 Task: Move a spreadsheet to trash.
Action: Mouse moved to (468, 269)
Screenshot: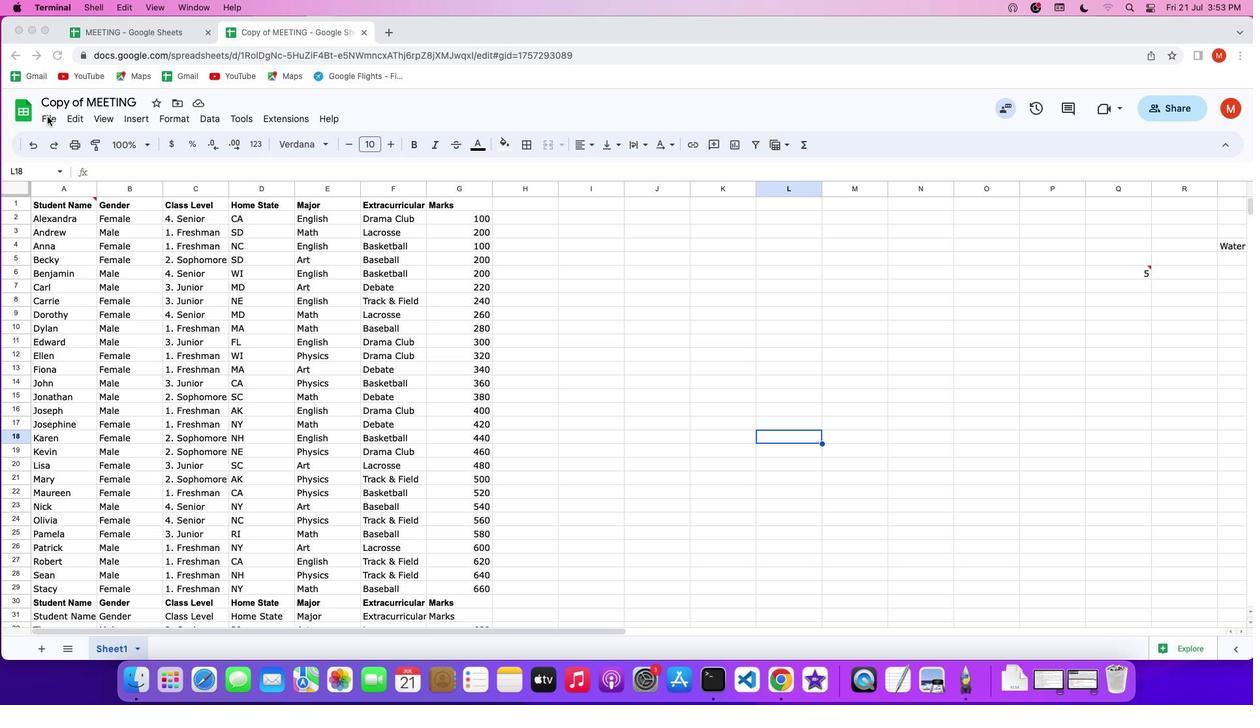
Action: Mouse pressed left at (468, 269)
Screenshot: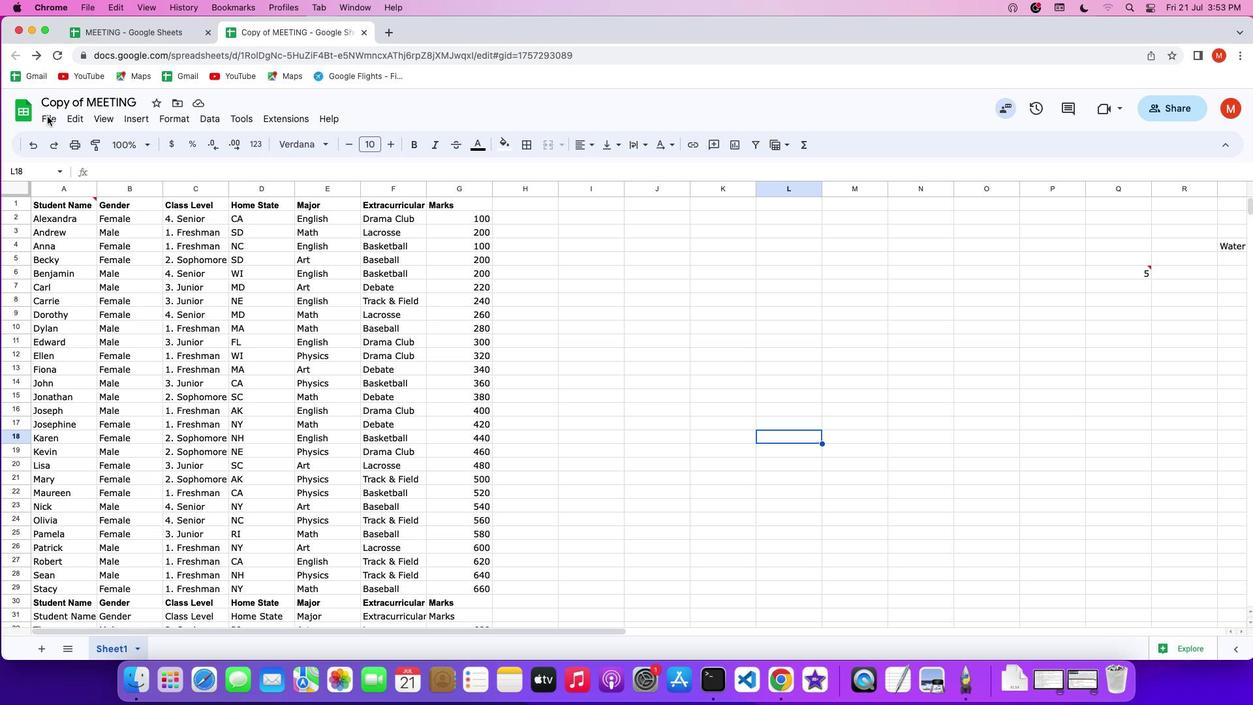 
Action: Mouse pressed left at (468, 269)
Screenshot: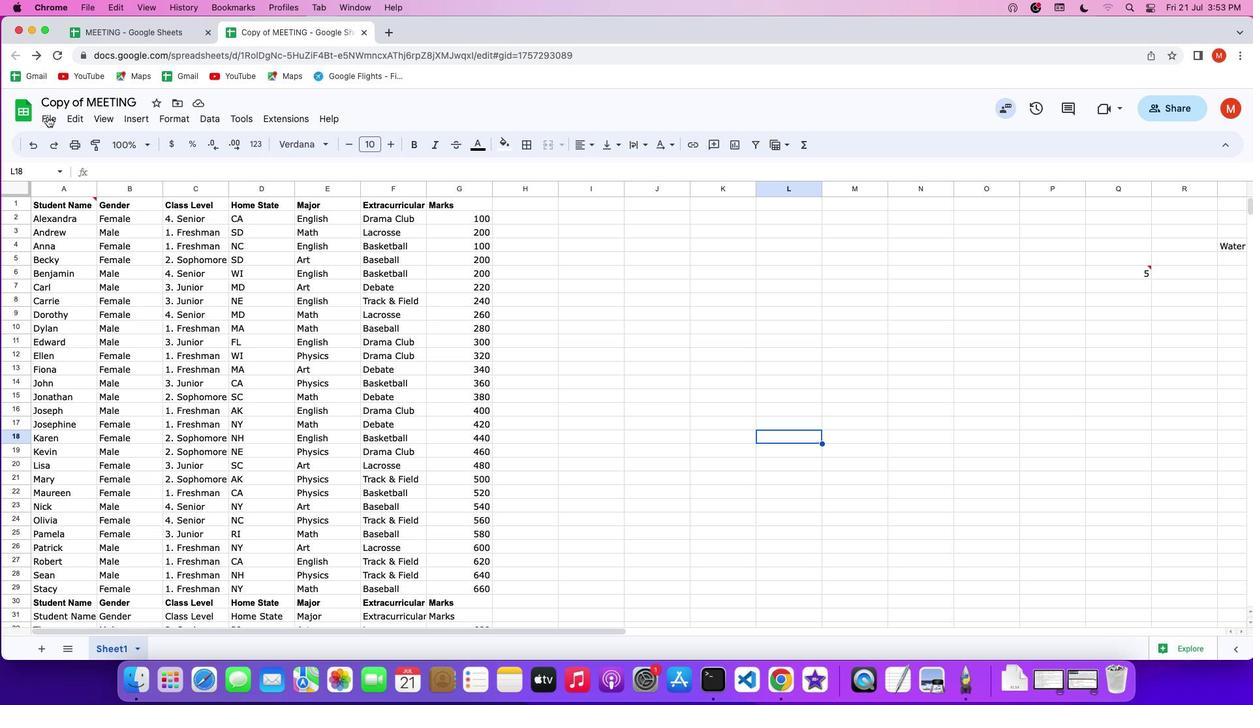
Action: Mouse moved to (473, 399)
Screenshot: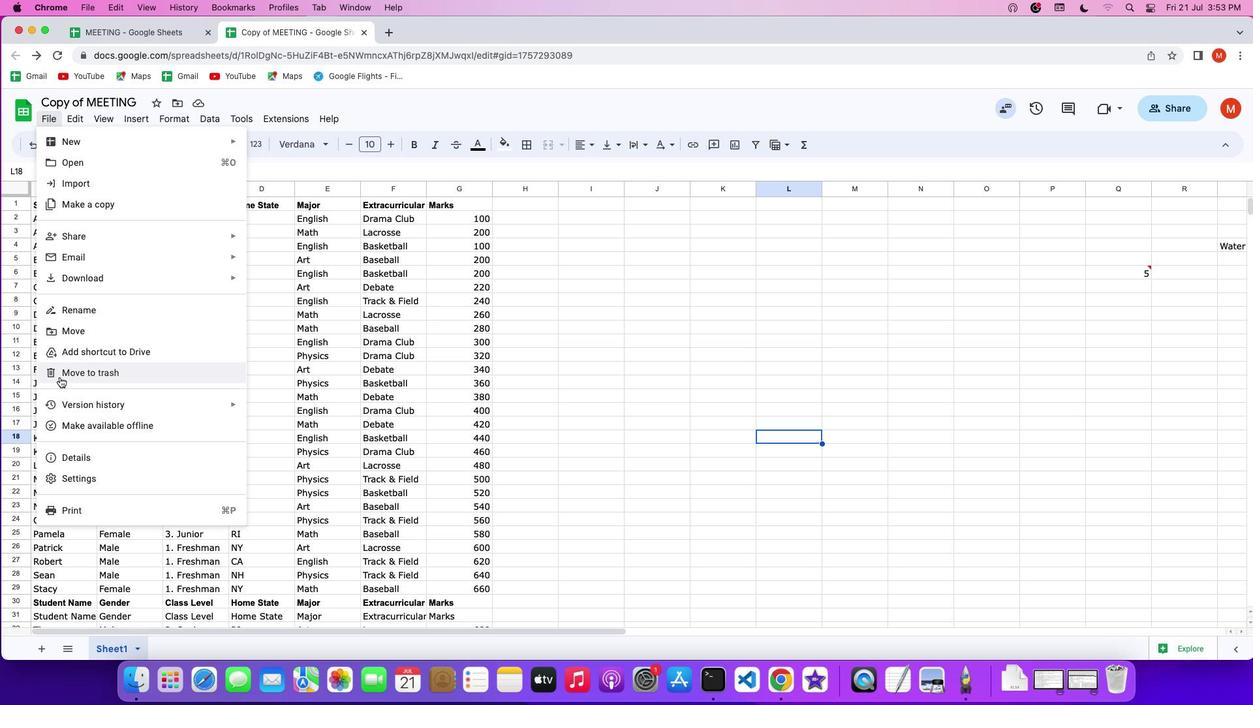 
Action: Mouse pressed left at (473, 399)
Screenshot: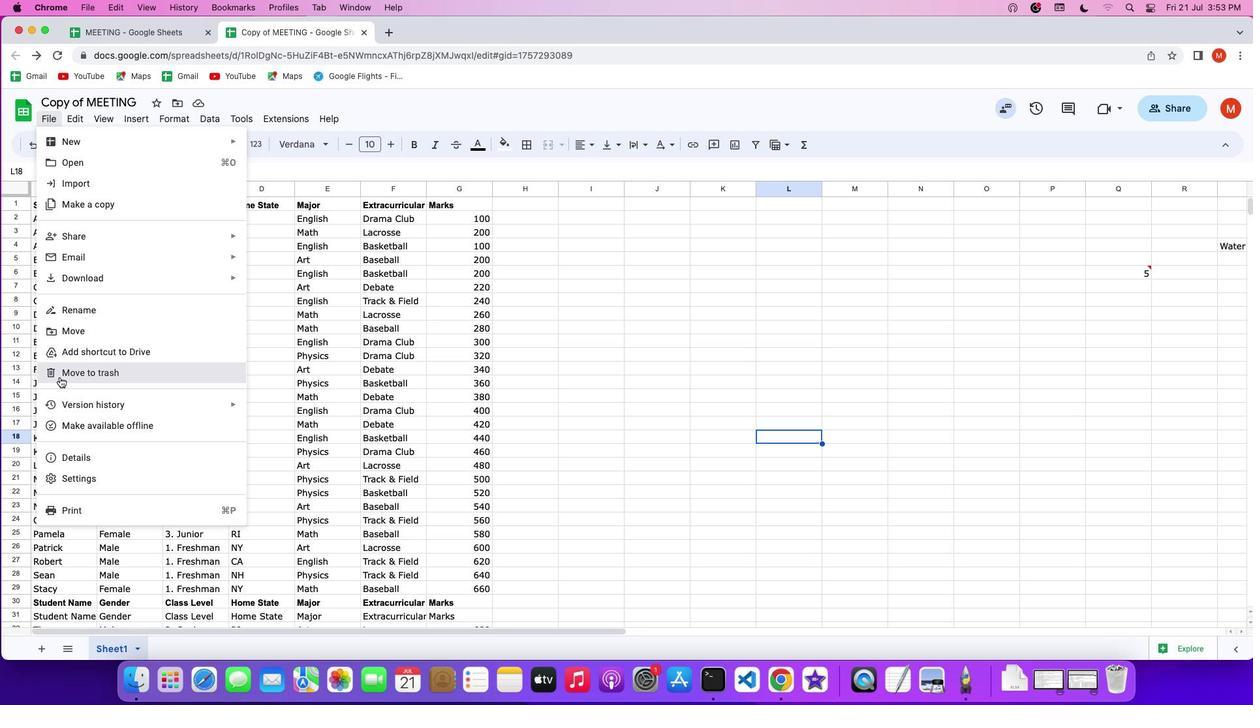 
Action: Mouse moved to (761, 424)
Screenshot: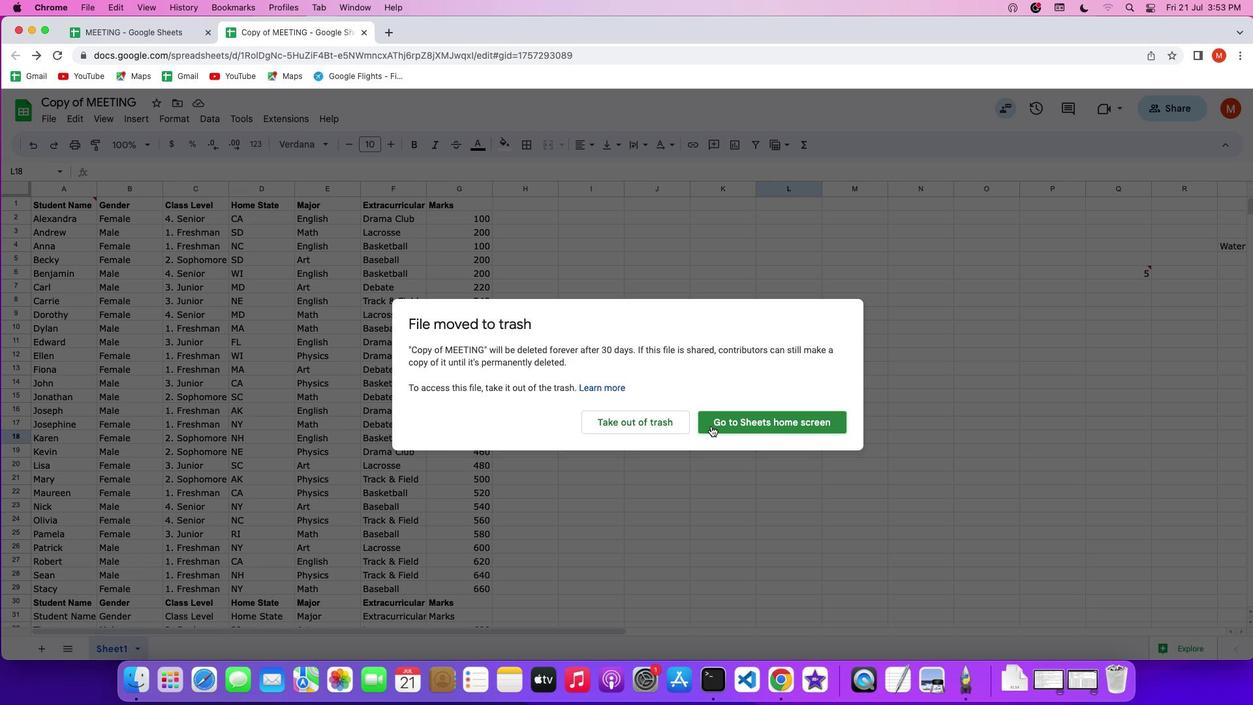 
Action: Mouse pressed left at (761, 424)
Screenshot: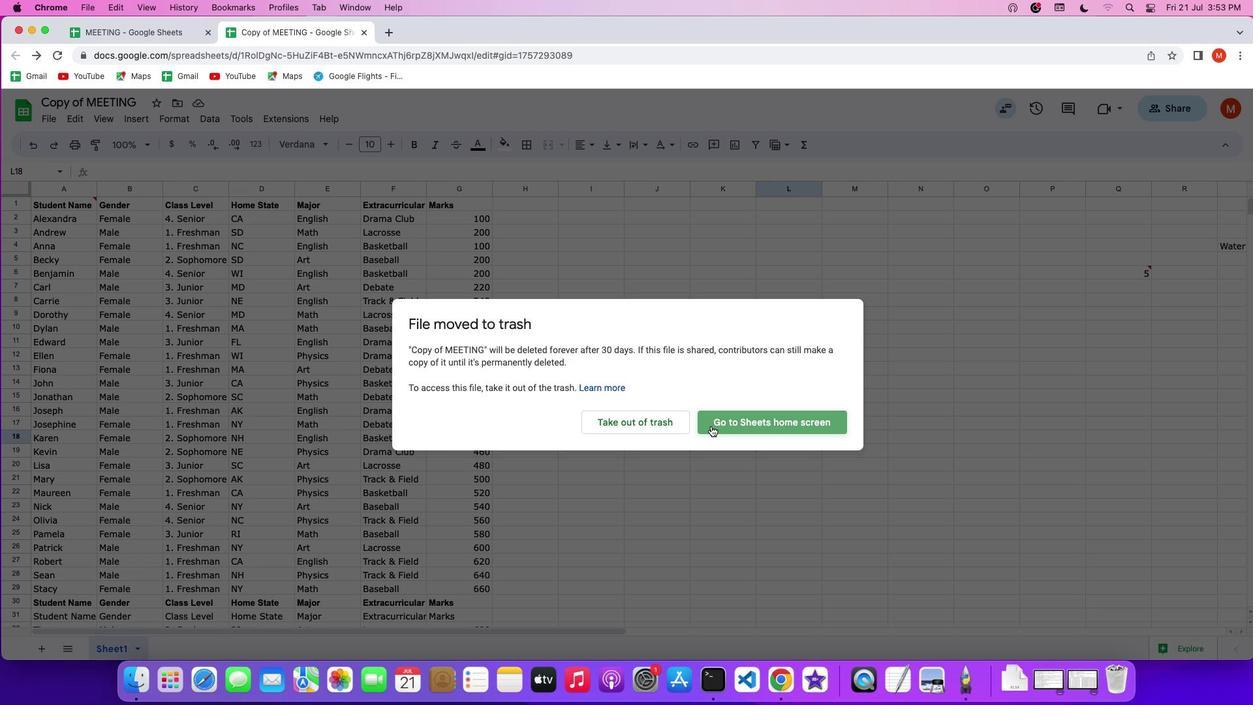 
